 Task: Create a section Speed Zone and in the section, add a milestone IT performance benchmarking in the project ConvertTech
Action: Mouse moved to (1241, 241)
Screenshot: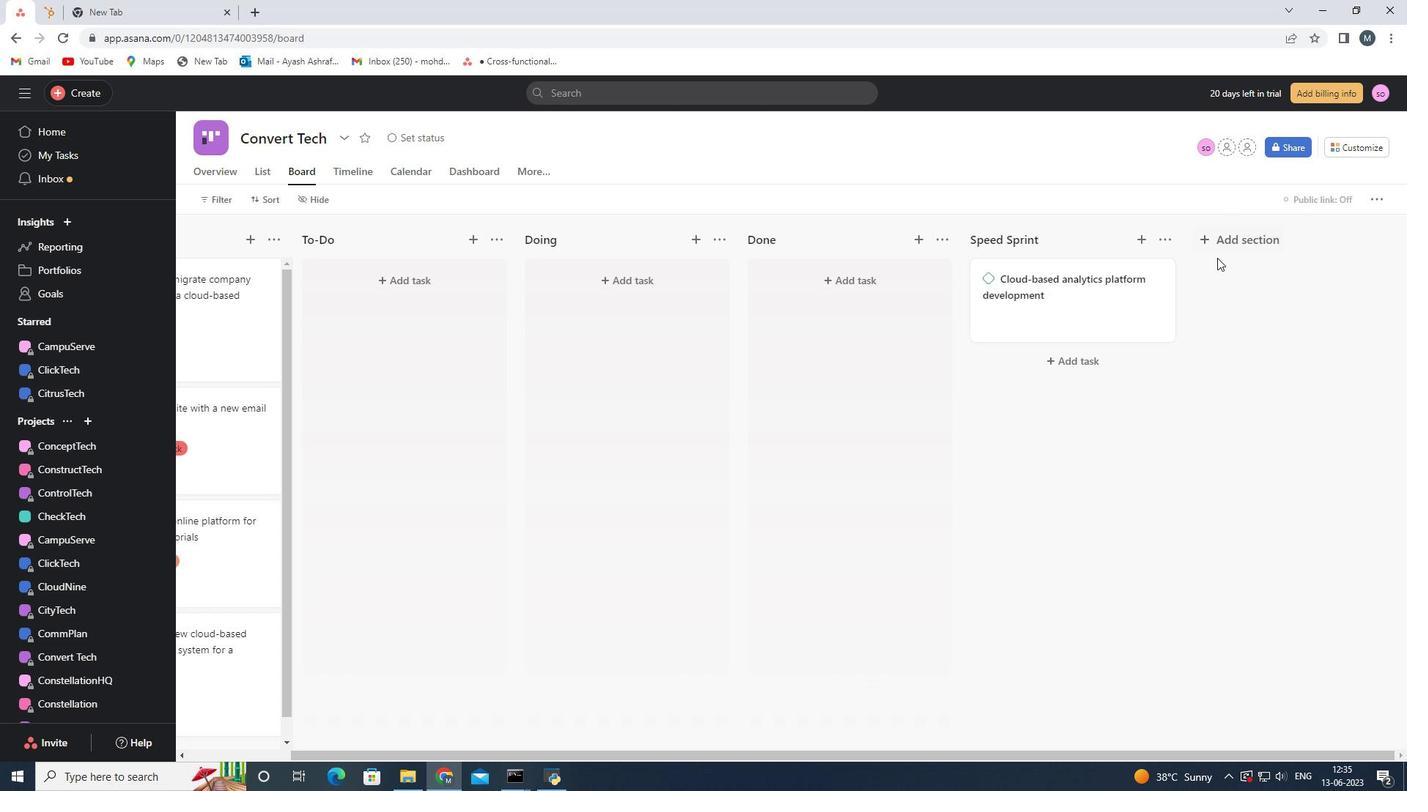 
Action: Mouse pressed left at (1241, 241)
Screenshot: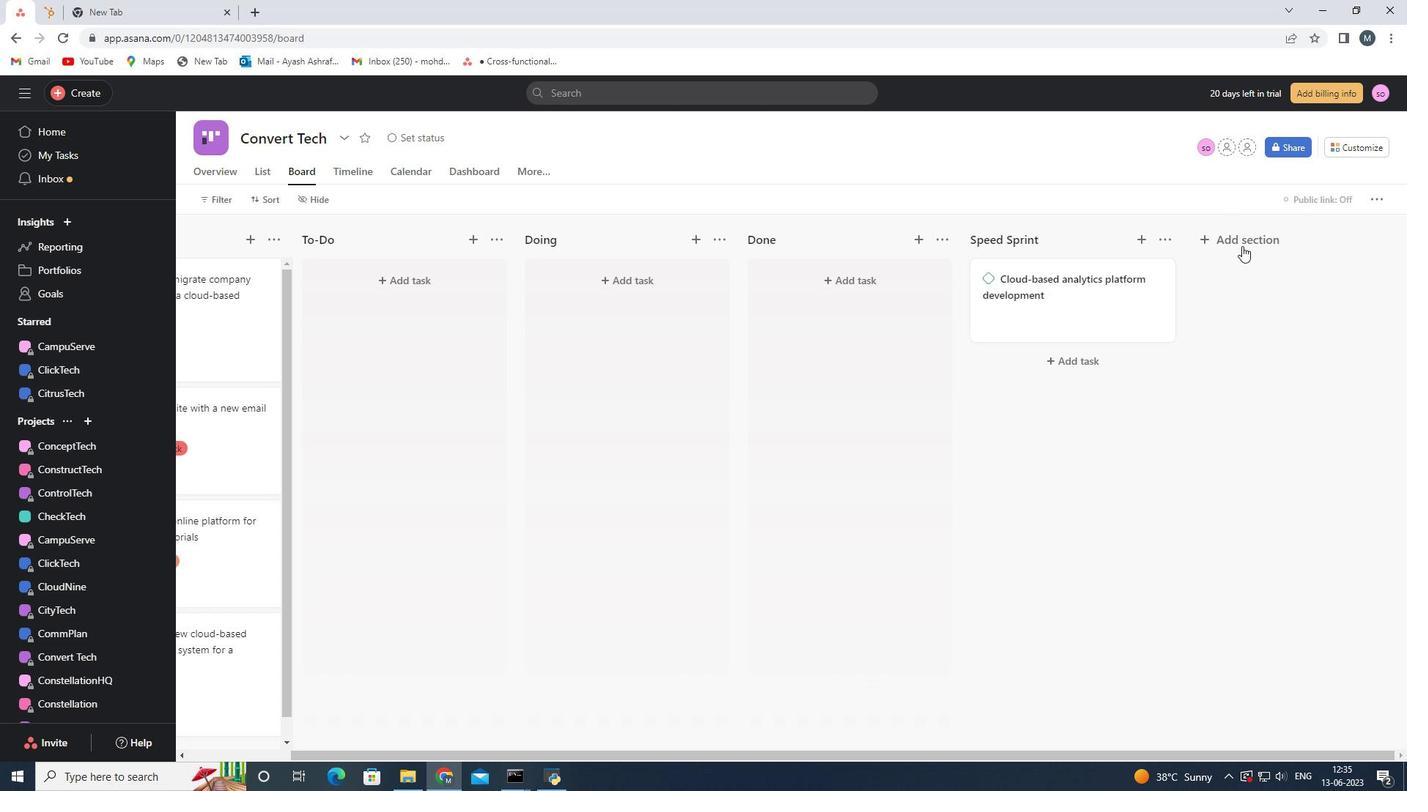 
Action: Mouse moved to (1231, 241)
Screenshot: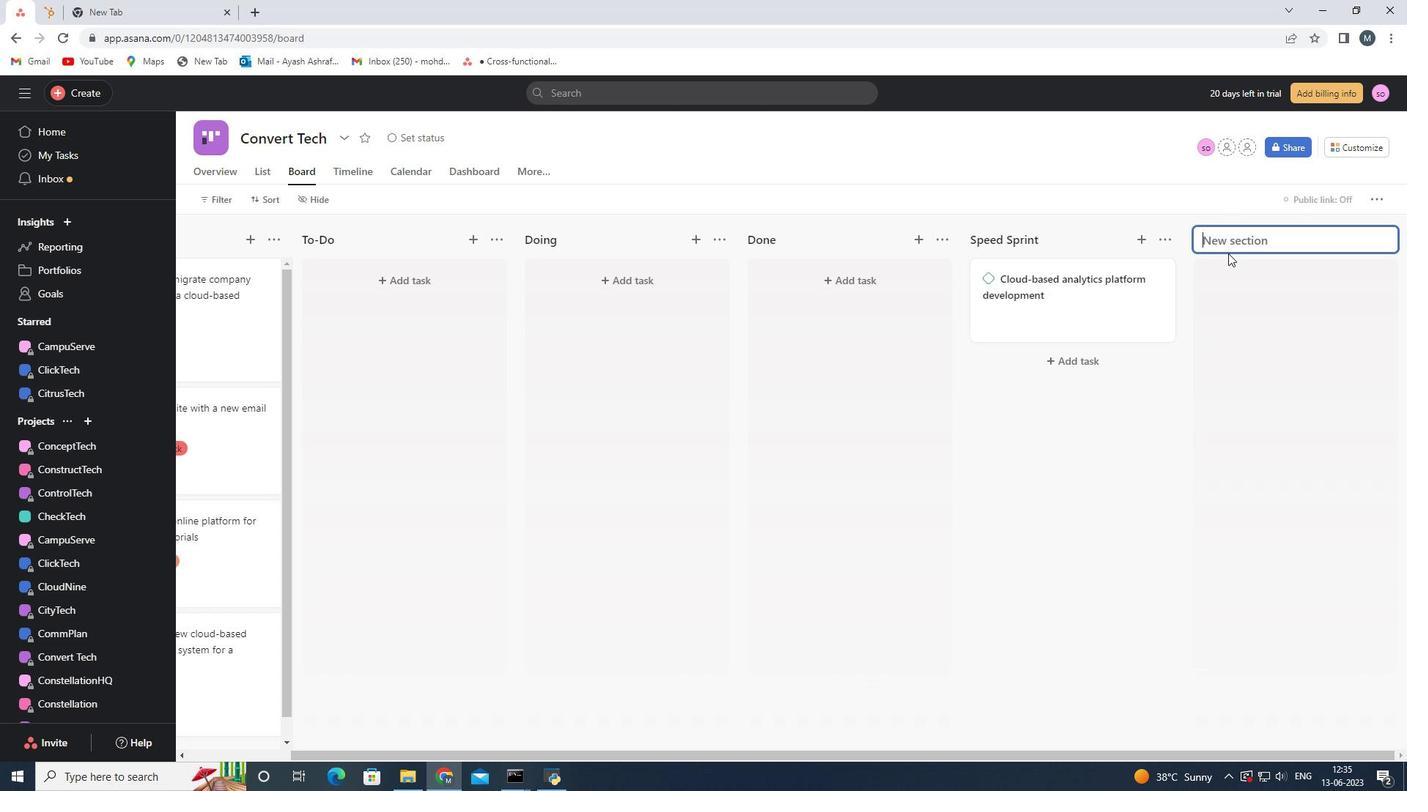 
Action: Mouse pressed left at (1231, 241)
Screenshot: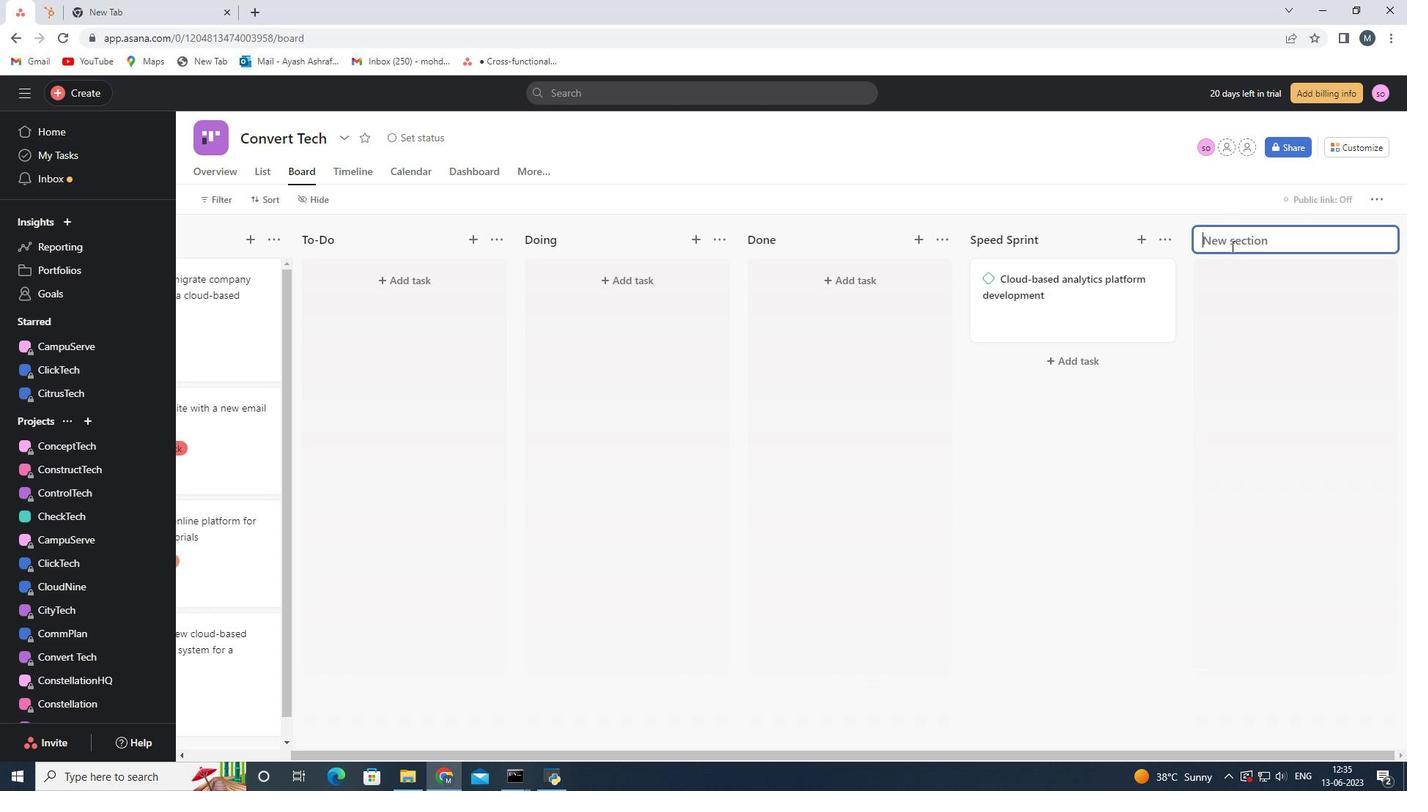 
Action: Key pressed <Key.shift>Speed<Key.space><Key.shift><Key.shift><Key.shift><Key.shift><Key.shift><Key.shift><Key.shift><Key.shift><Key.shift><Key.shift><Key.shift><Key.shift>Zone<Key.space><Key.enter>
Screenshot: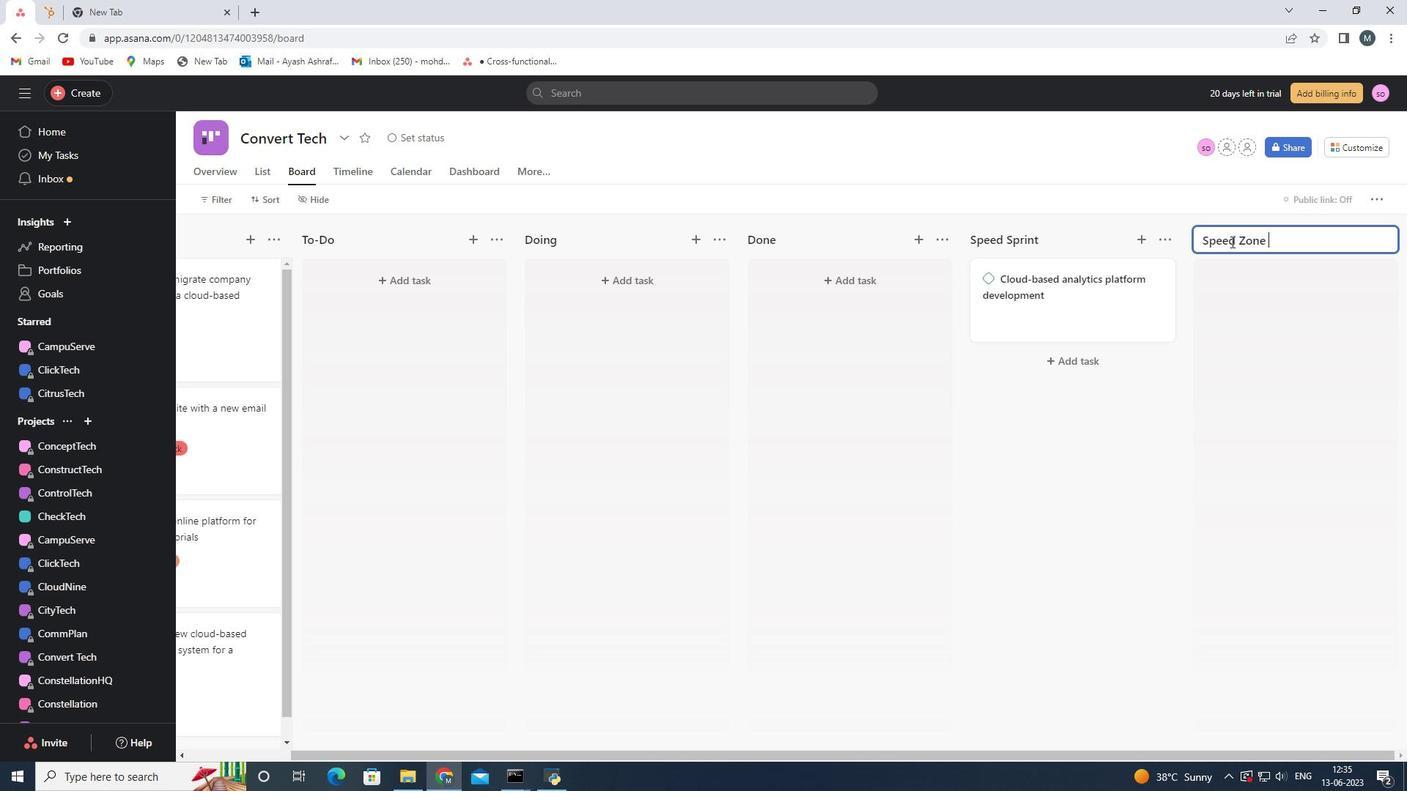 
Action: Mouse moved to (1022, 276)
Screenshot: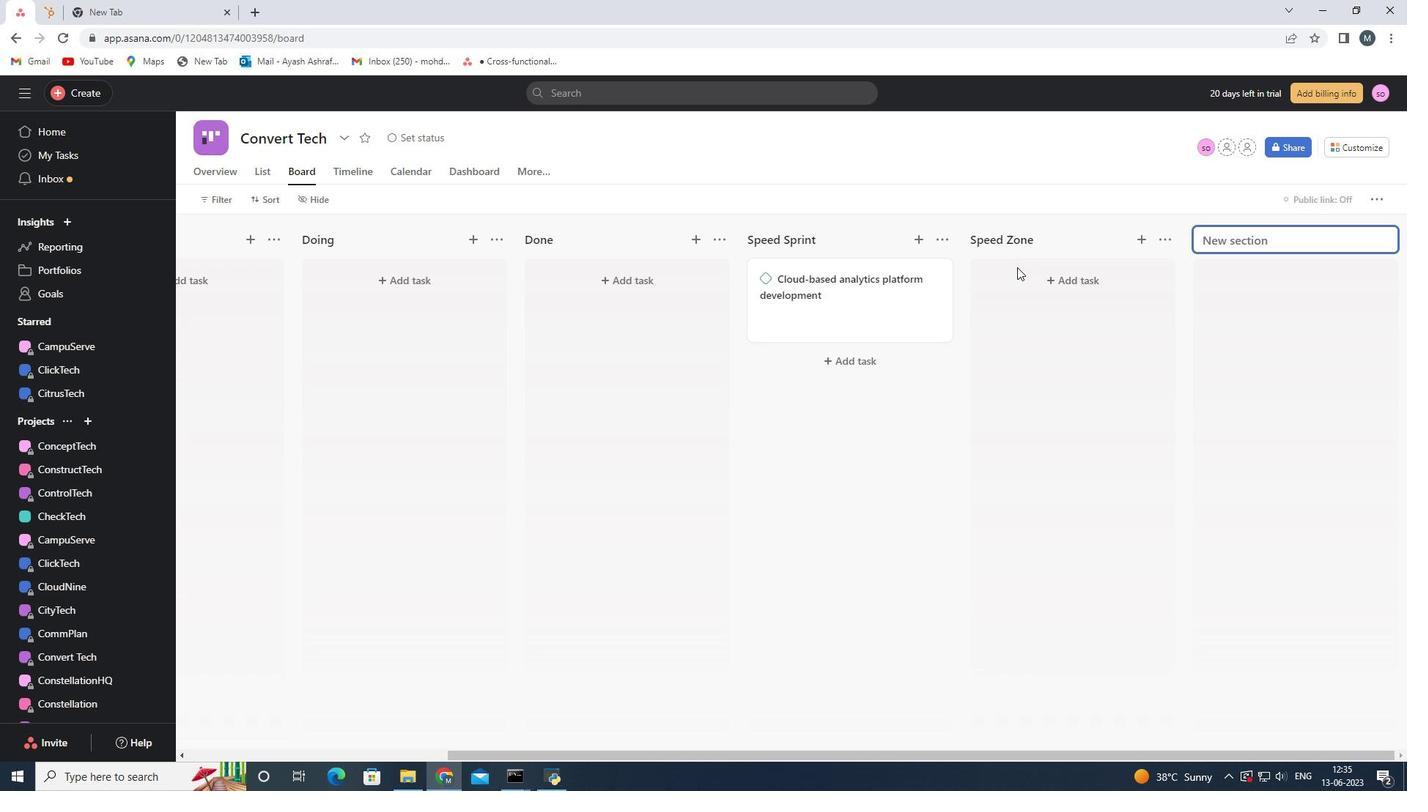 
Action: Mouse pressed left at (1022, 276)
Screenshot: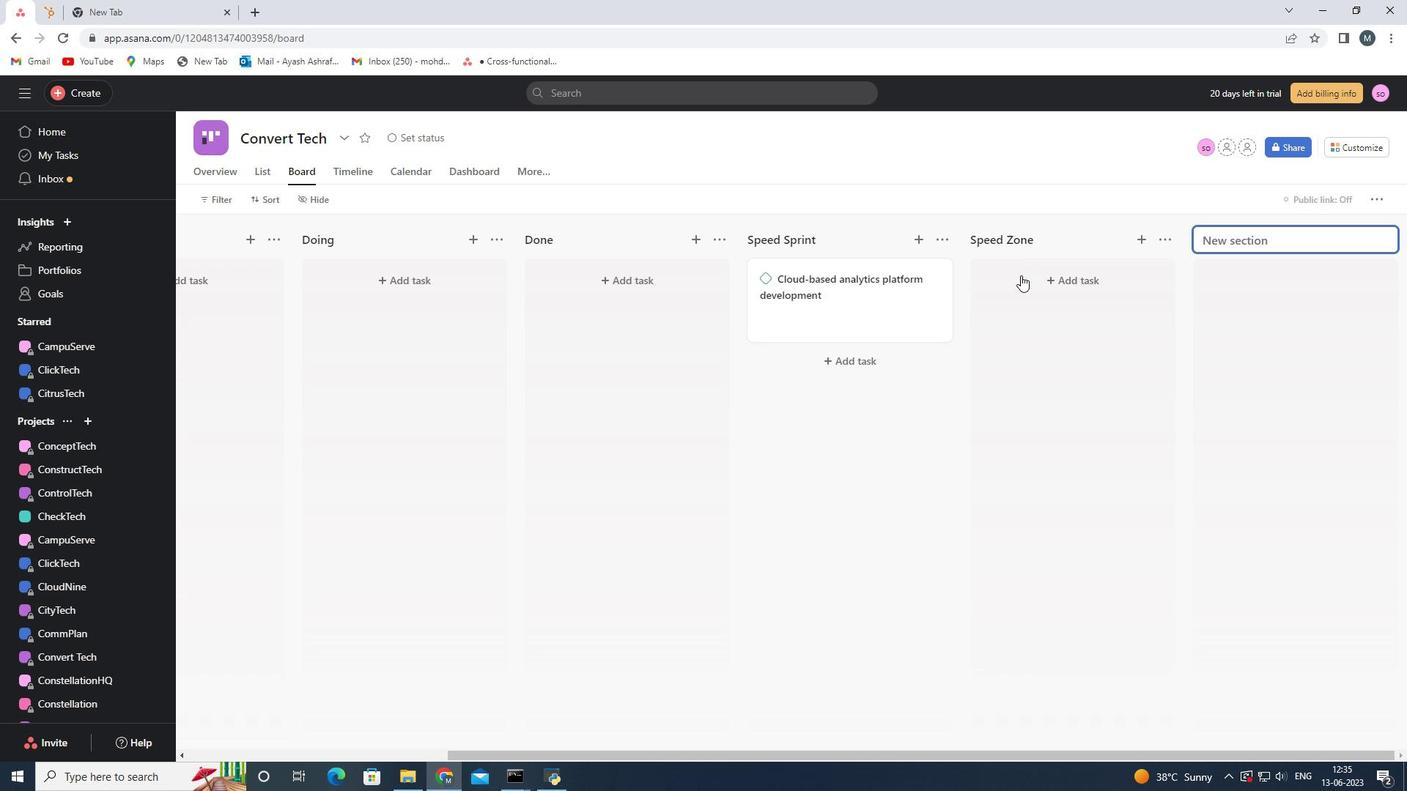 
Action: Mouse moved to (1022, 277)
Screenshot: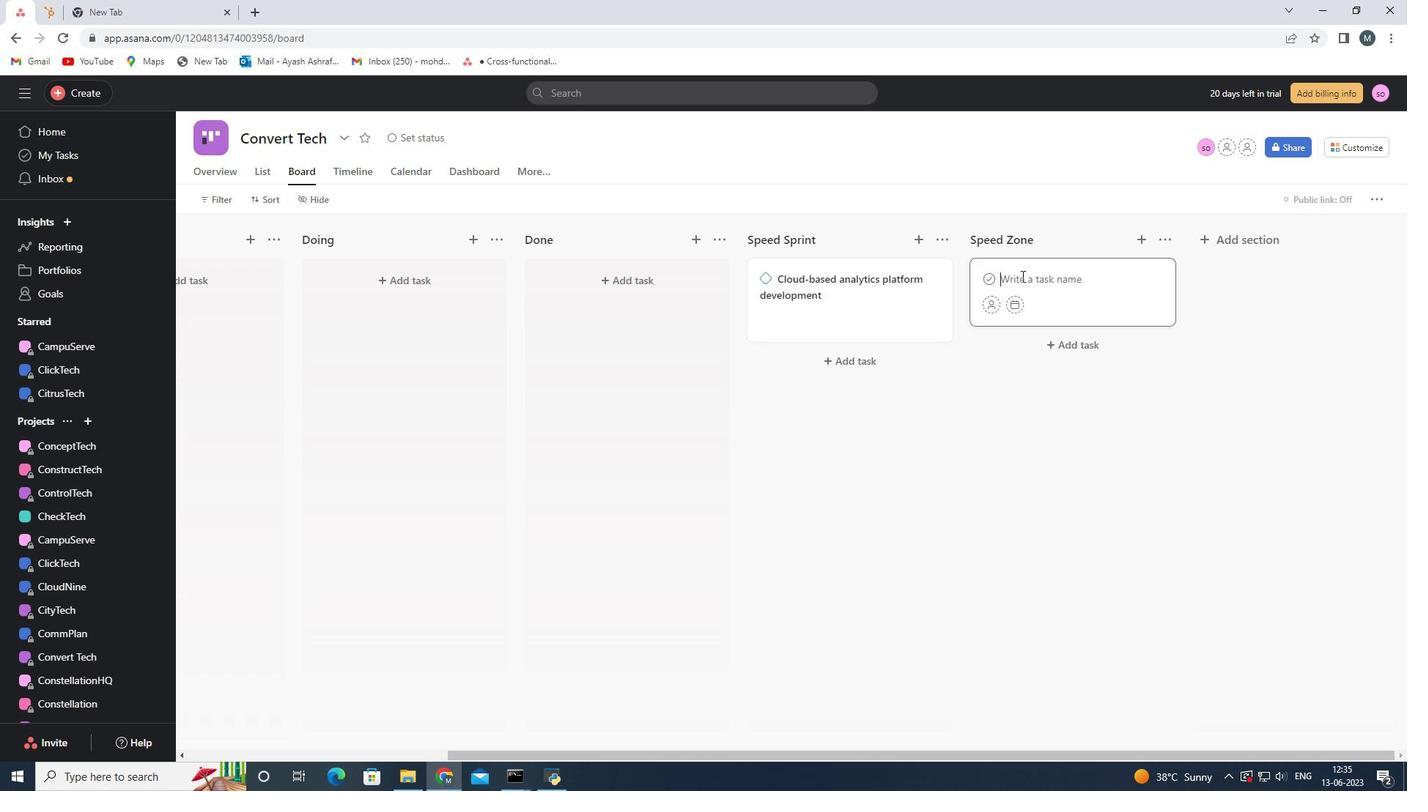 
Action: Key pressed <Key.shift>IT<Key.space>performance<Key.space>benchmarking<Key.space>
Screenshot: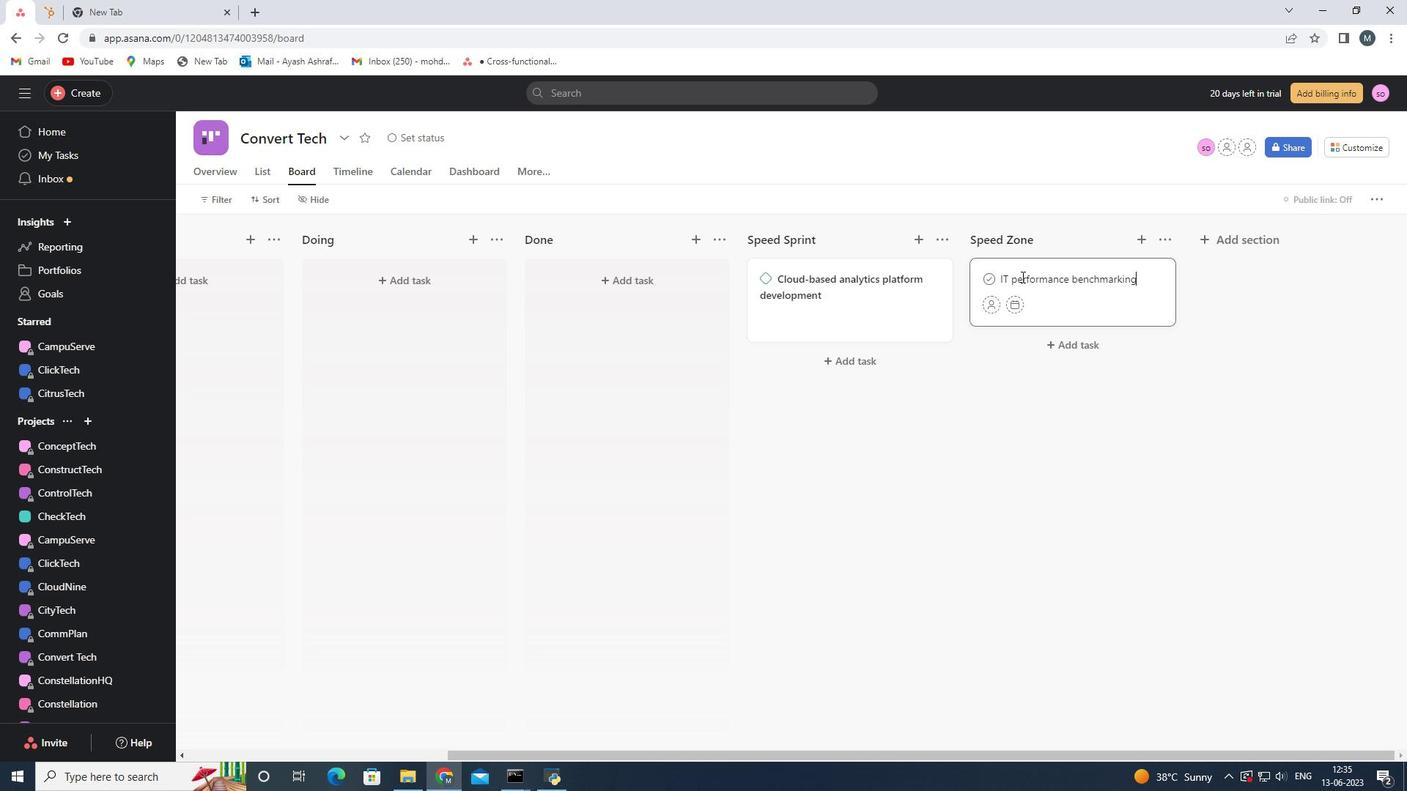 
Action: Mouse moved to (1110, 464)
Screenshot: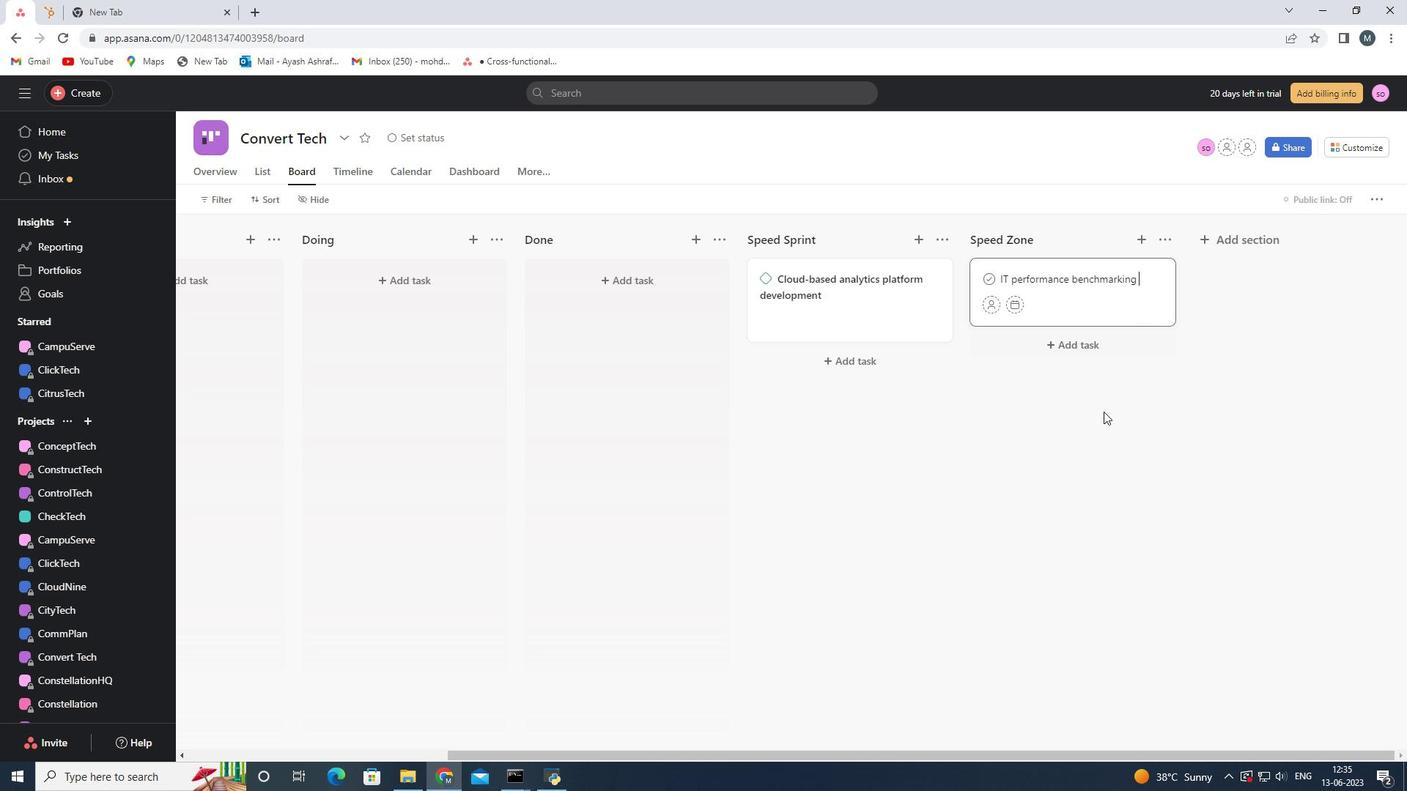 
Action: Mouse pressed left at (1110, 464)
Screenshot: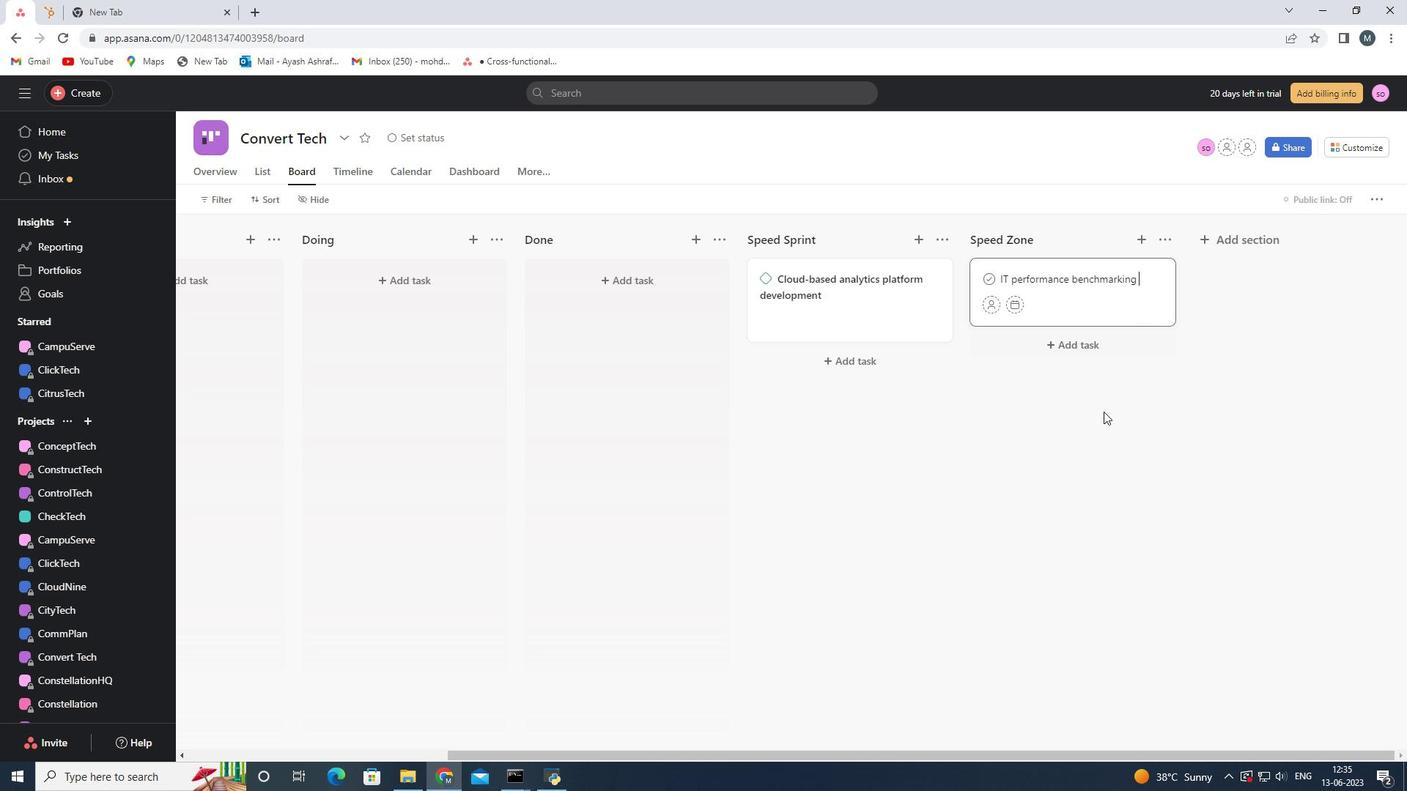 
Action: Mouse moved to (1160, 275)
Screenshot: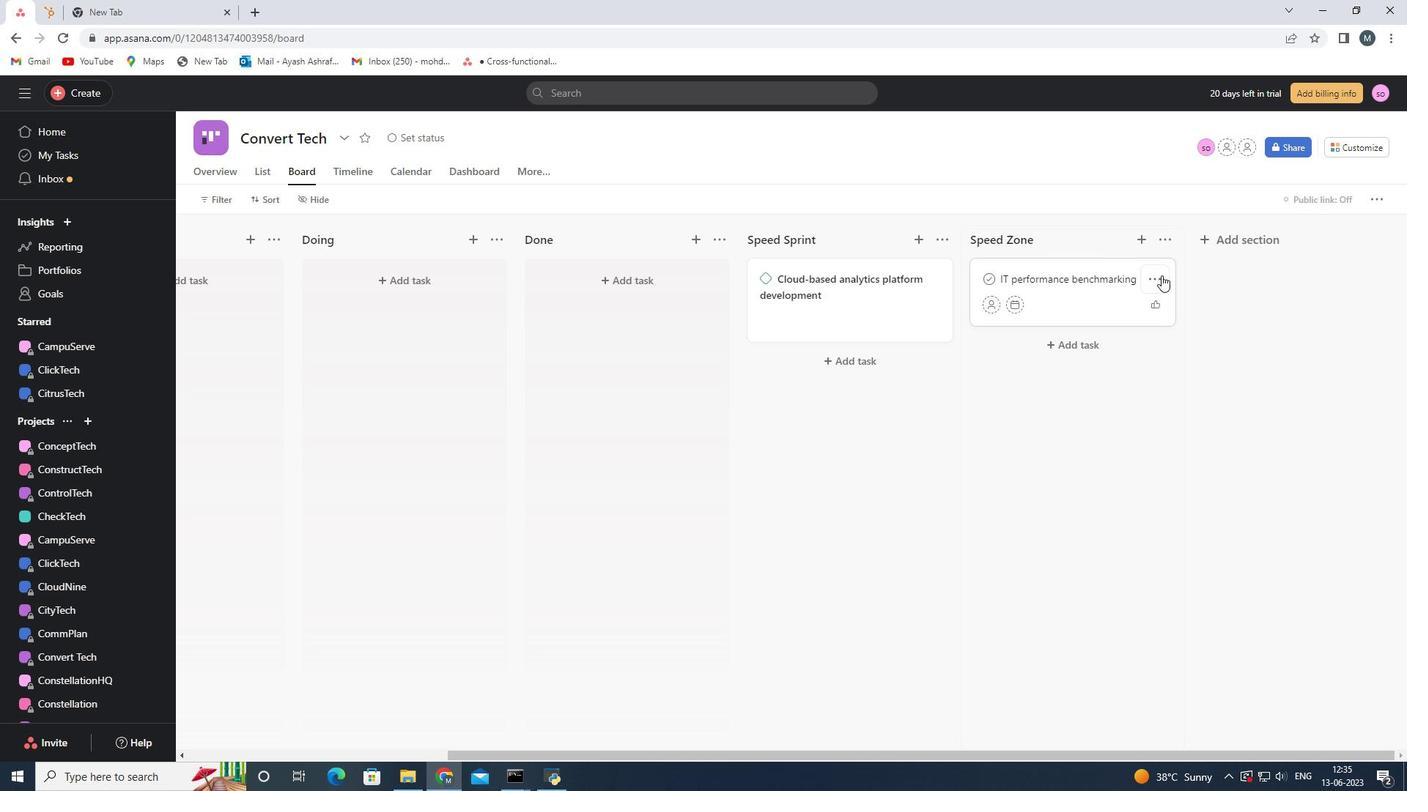 
Action: Mouse pressed left at (1160, 275)
Screenshot: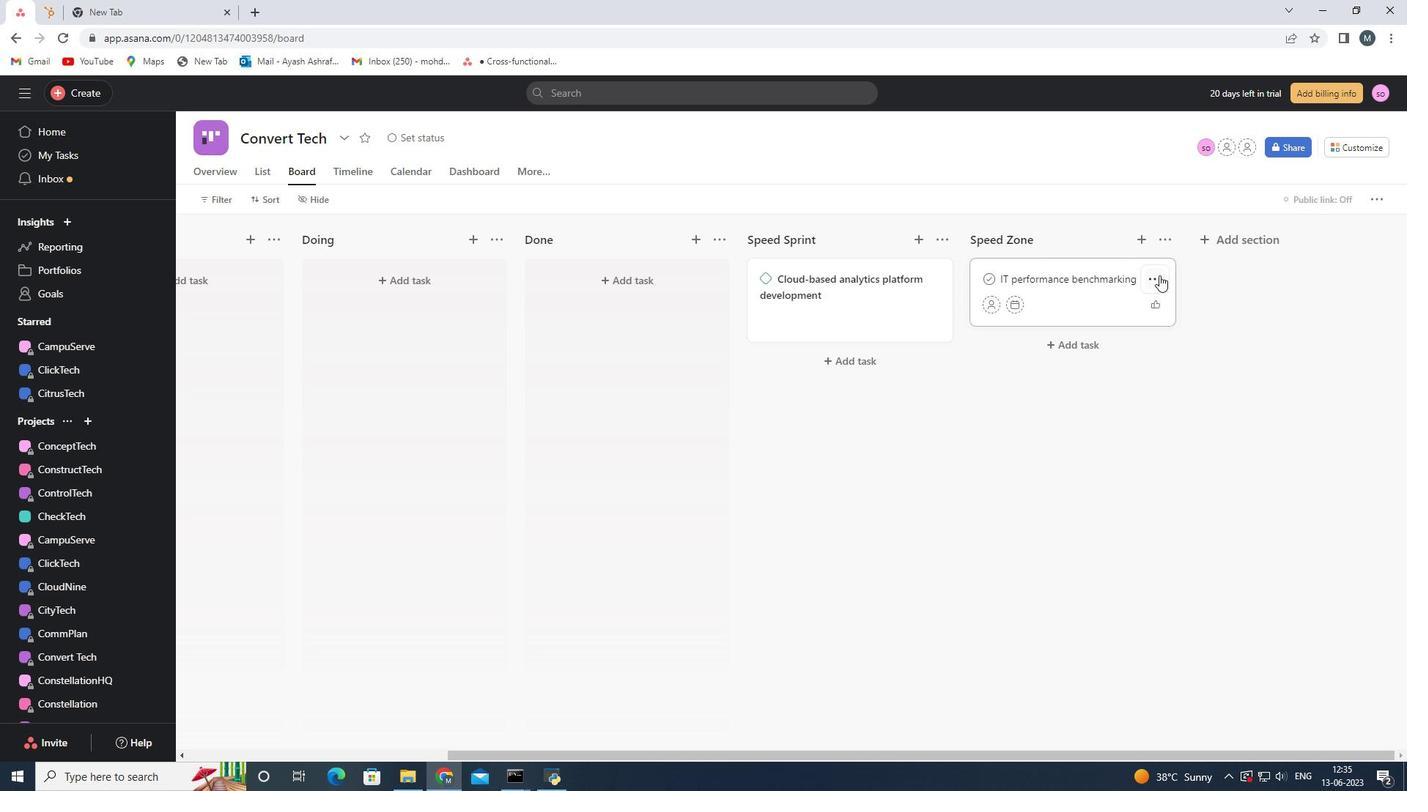 
Action: Mouse moved to (1212, 542)
Screenshot: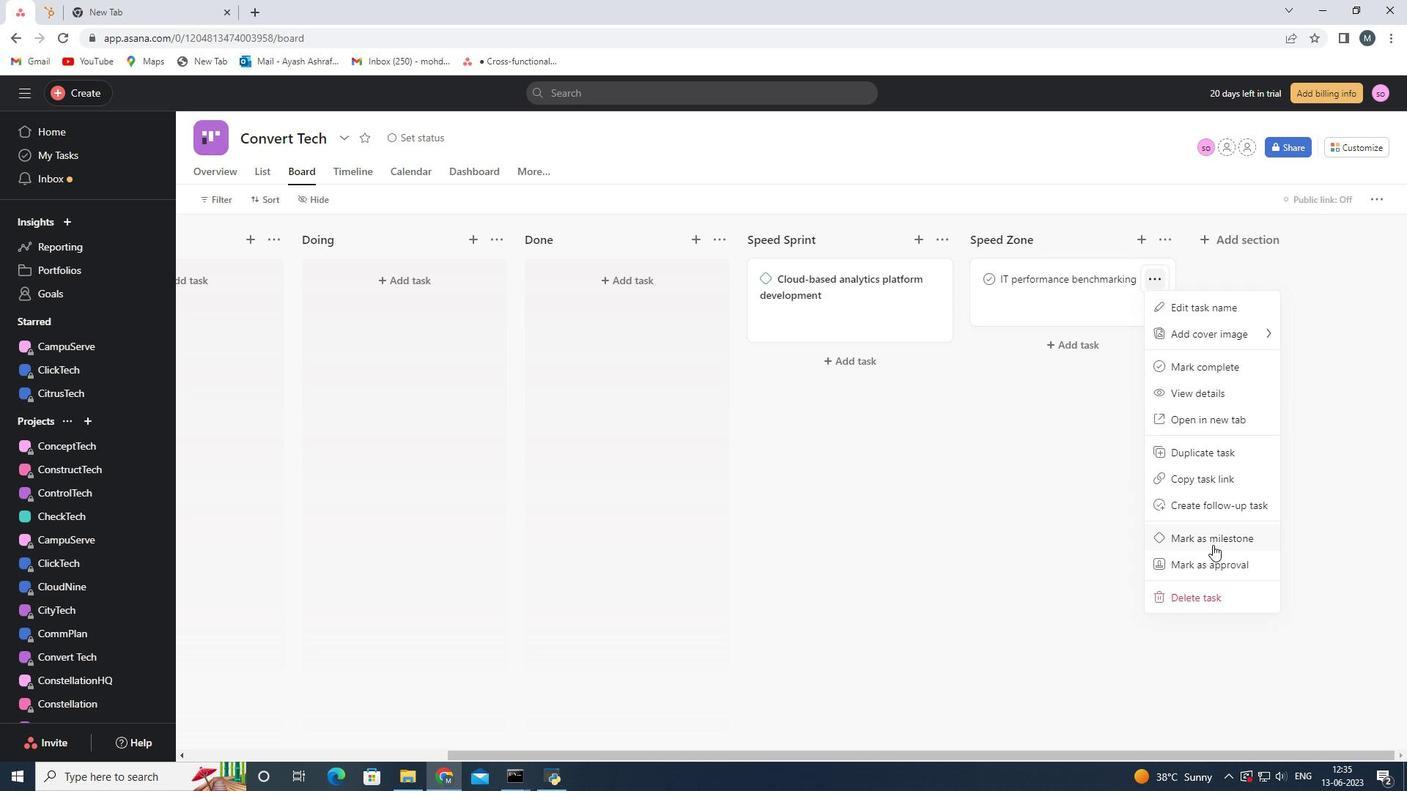 
Action: Mouse pressed left at (1212, 542)
Screenshot: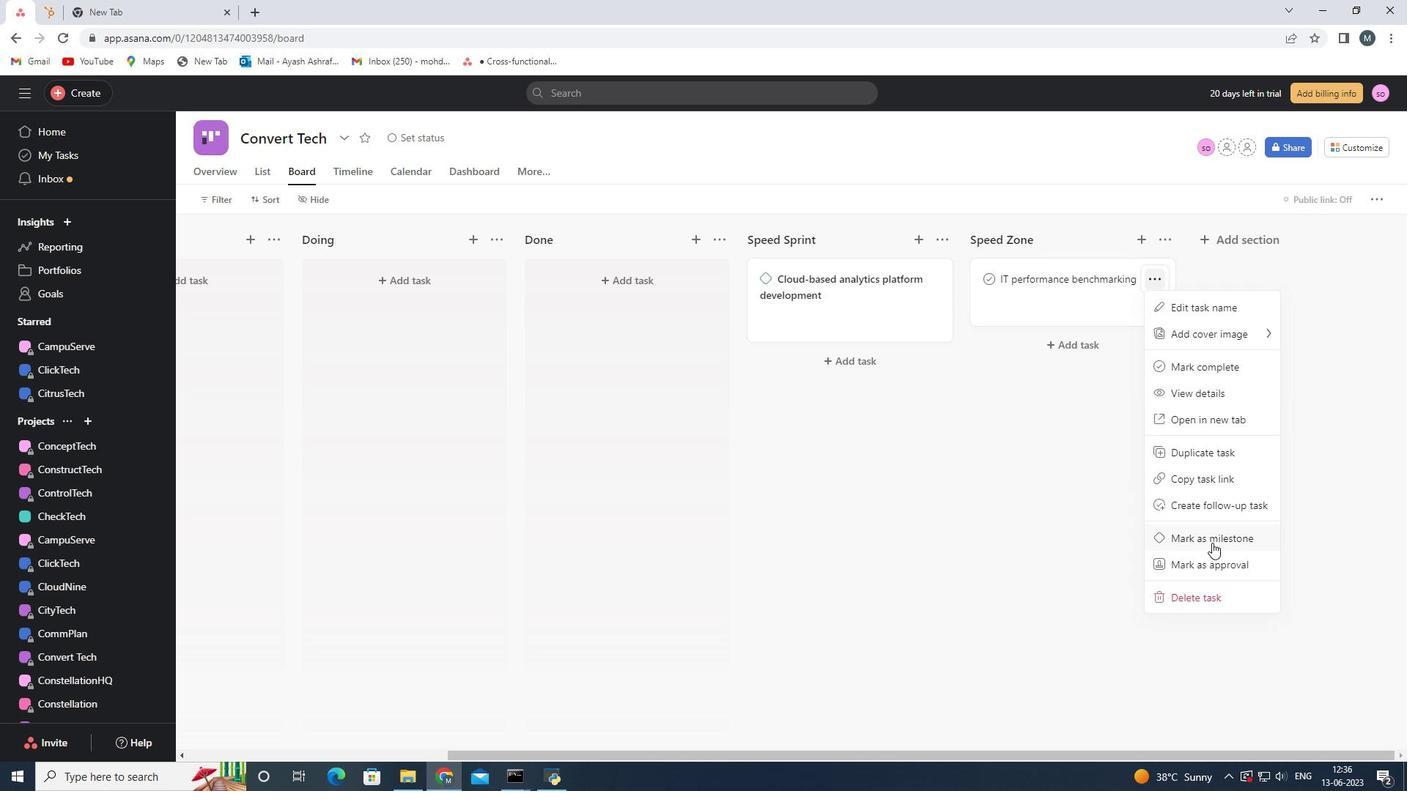 
Action: Mouse moved to (948, 568)
Screenshot: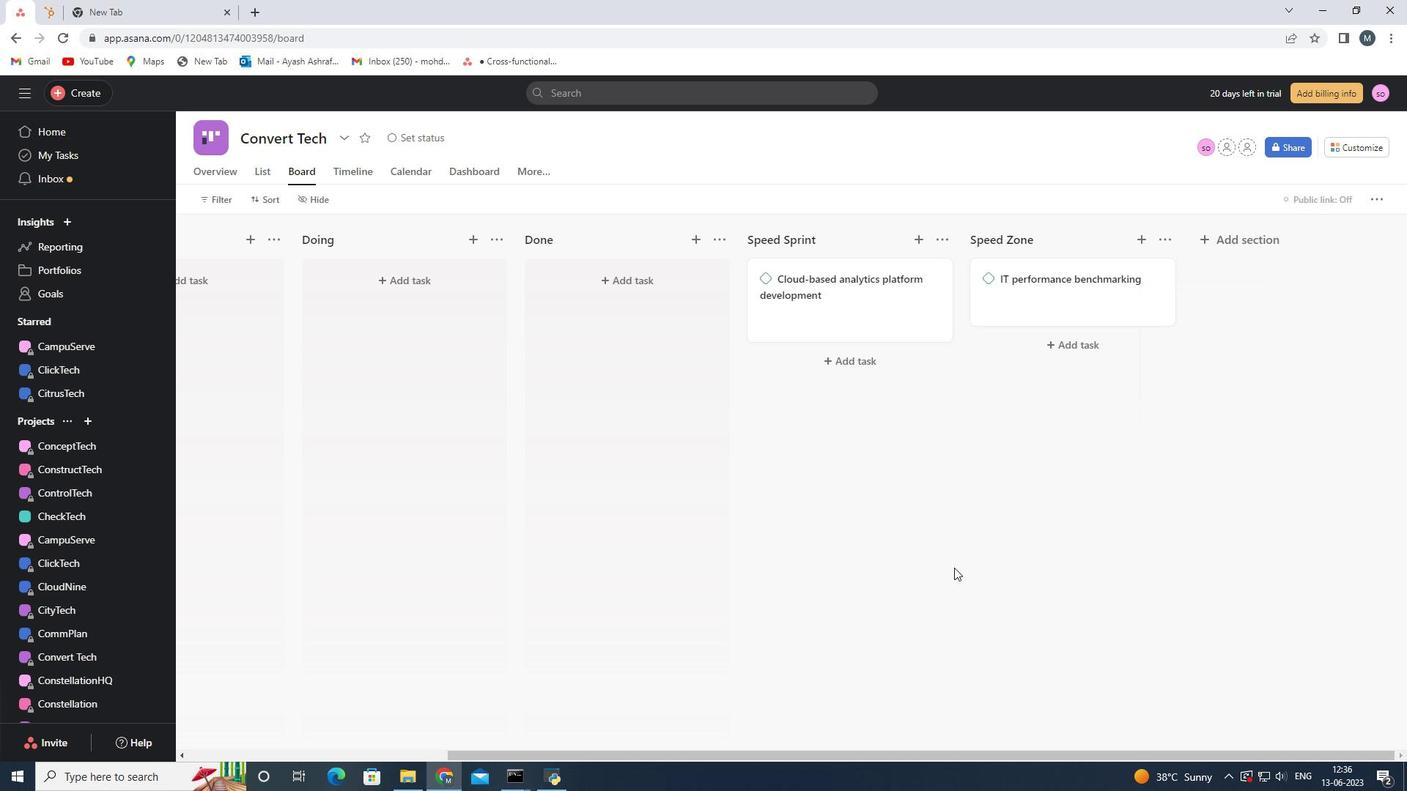 
Action: Mouse pressed left at (948, 568)
Screenshot: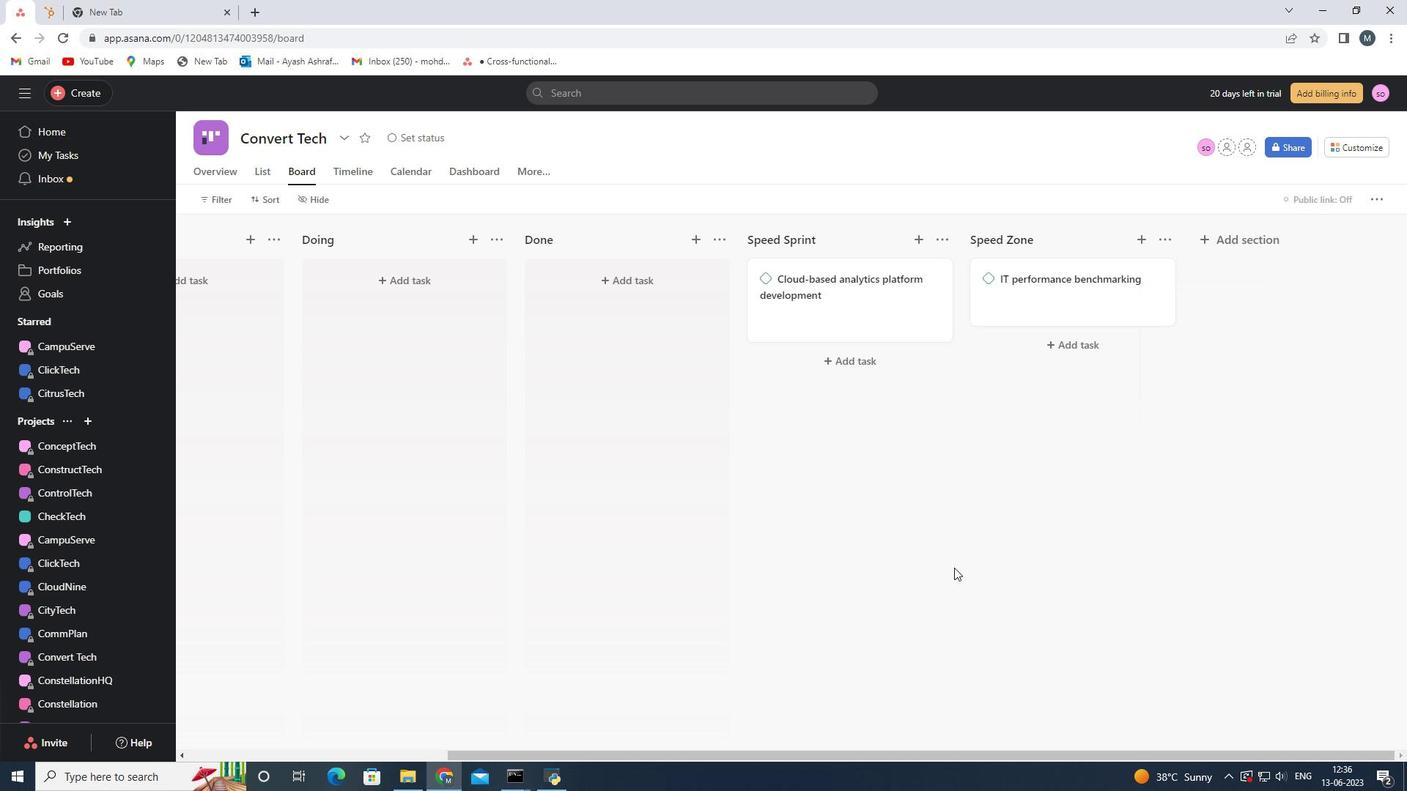 
Action: Mouse moved to (918, 570)
Screenshot: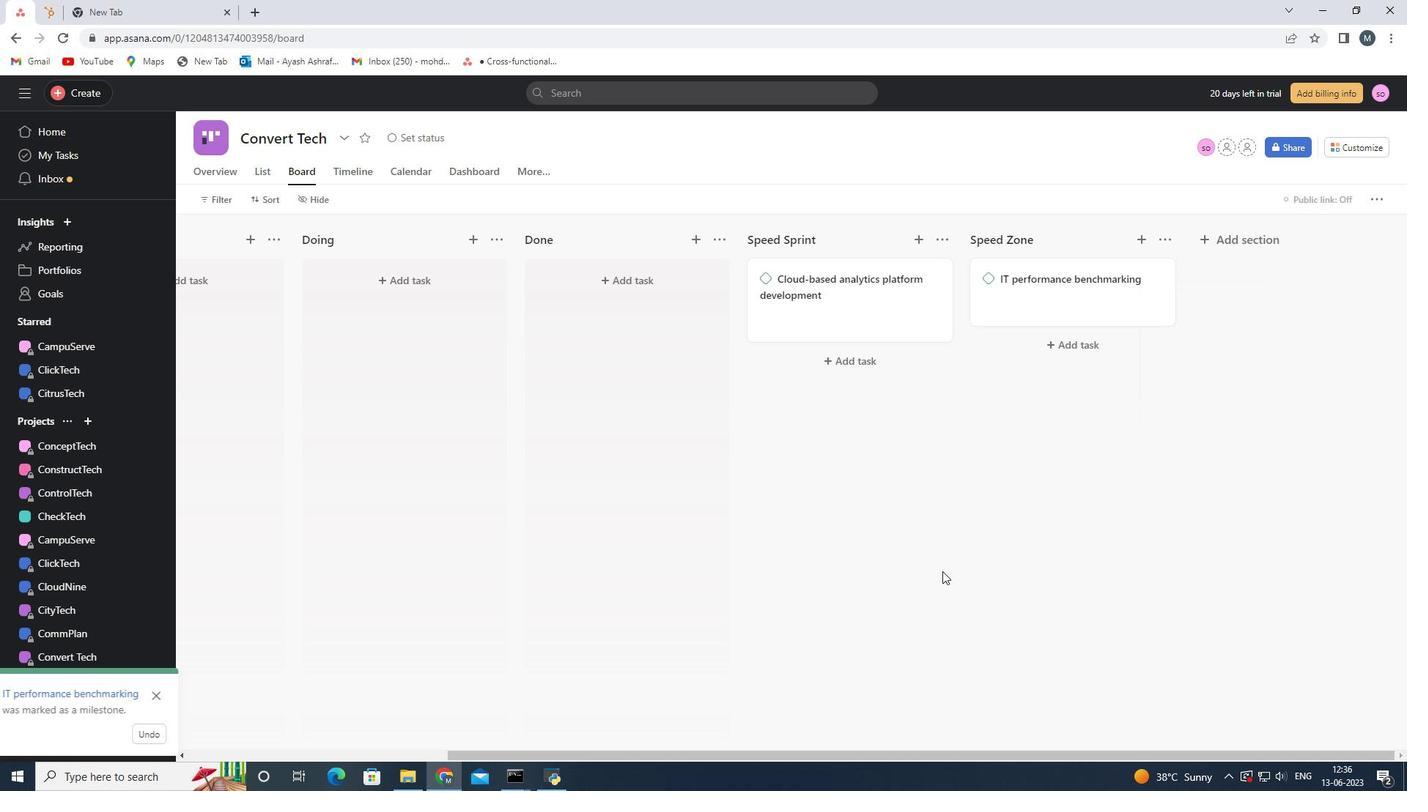 
